 Task: Create Card Social Media Campaign Planning in Board Crisis Management Planning to Workspace Affiliate Marketing. Create Card Corporate Social Responsibility Review in Board Brand Identity Design to Workspace Affiliate Marketing. Create Card Social Media Campaign Planning in Board Email Marketing Performance Analysis and Reporting to Workspace Affiliate Marketing
Action: Mouse moved to (360, 145)
Screenshot: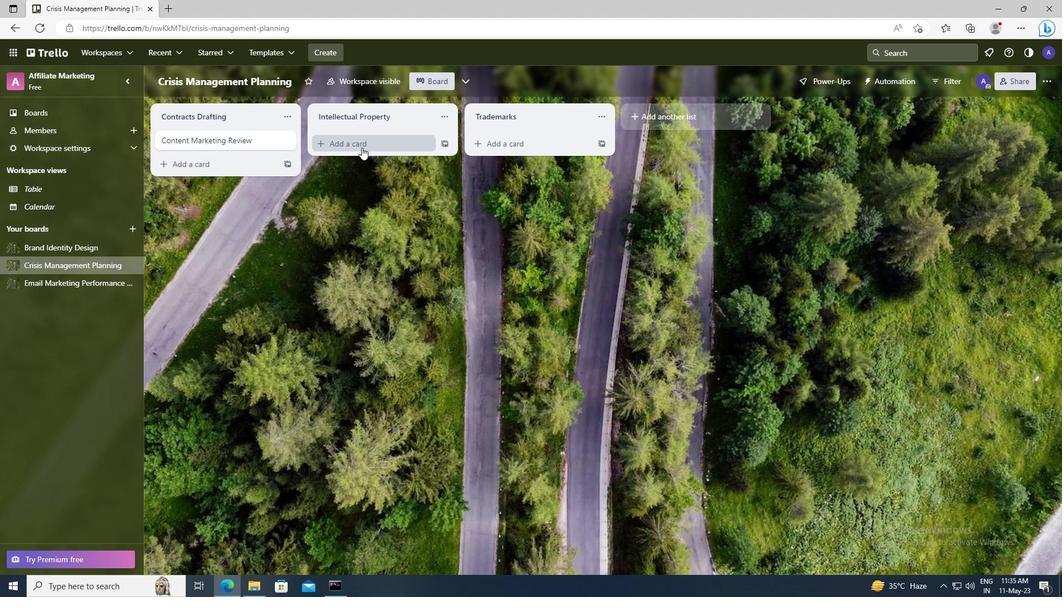 
Action: Mouse pressed left at (360, 145)
Screenshot: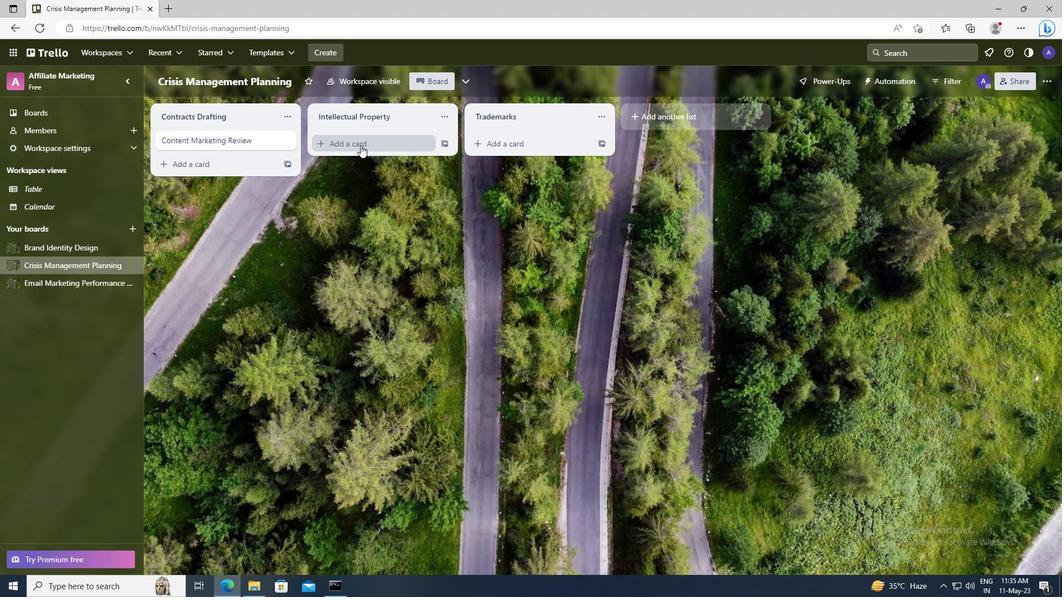 
Action: Key pressed <Key.shift>SOCIAL<Key.space><Key.shift>MEDIA<Key.space><Key.shift>CAMPAIGN<Key.space><Key.shift>PLANNING
Screenshot: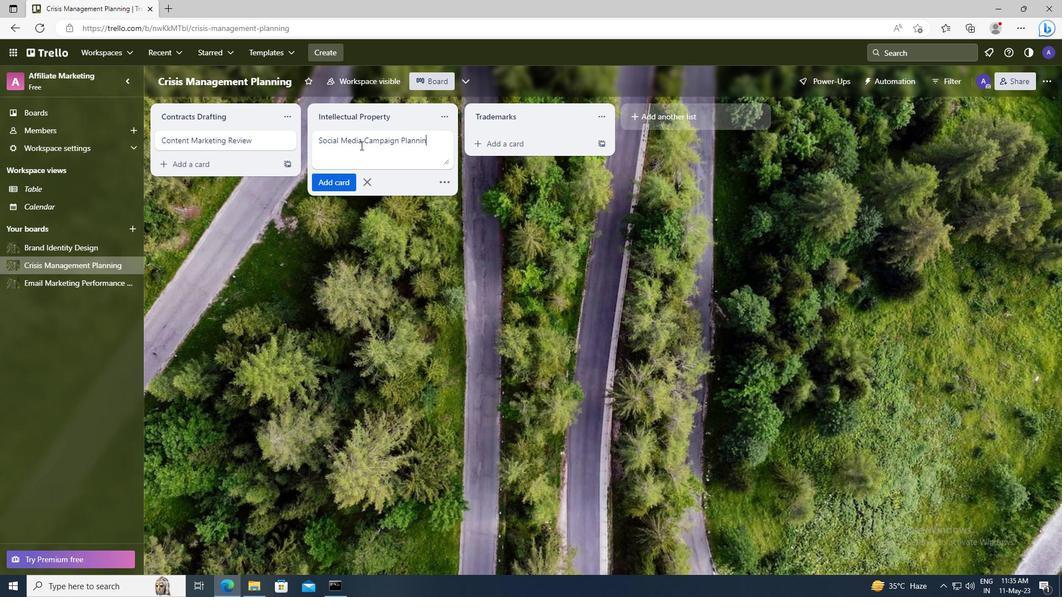 
Action: Mouse moved to (339, 181)
Screenshot: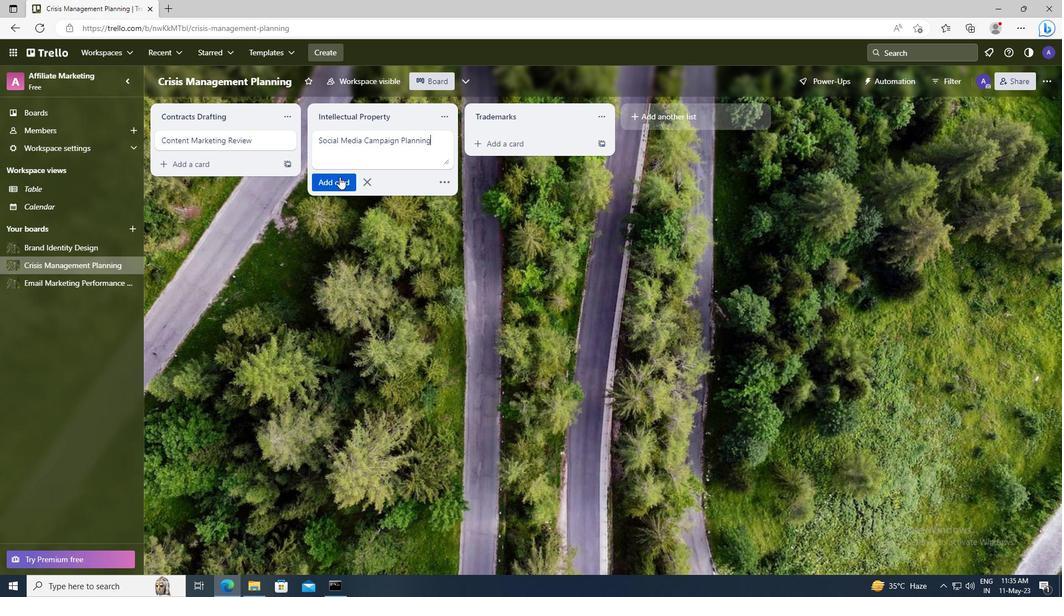 
Action: Mouse pressed left at (339, 181)
Screenshot: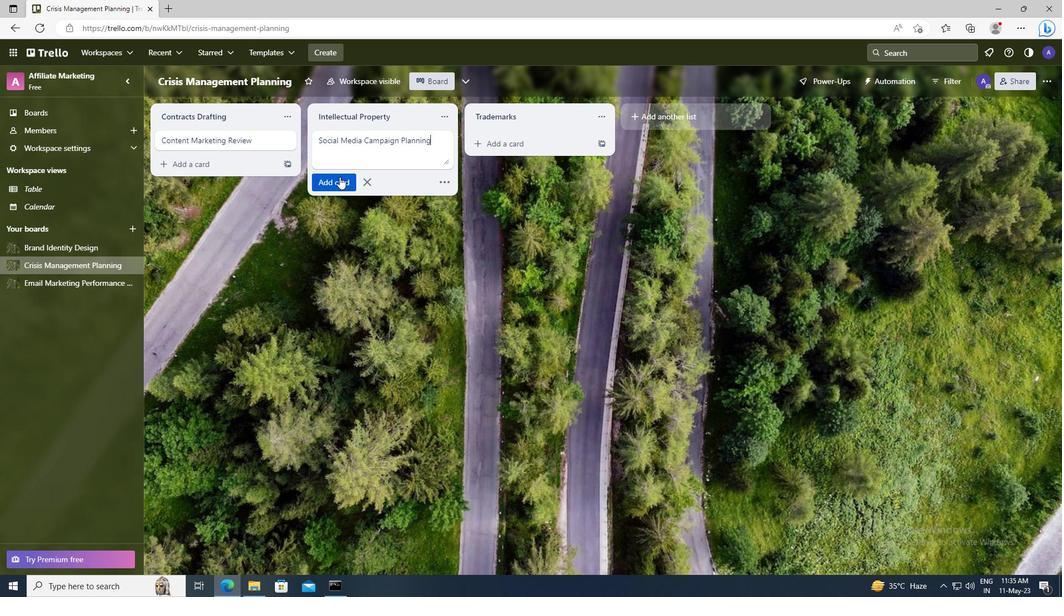 
Action: Mouse moved to (76, 244)
Screenshot: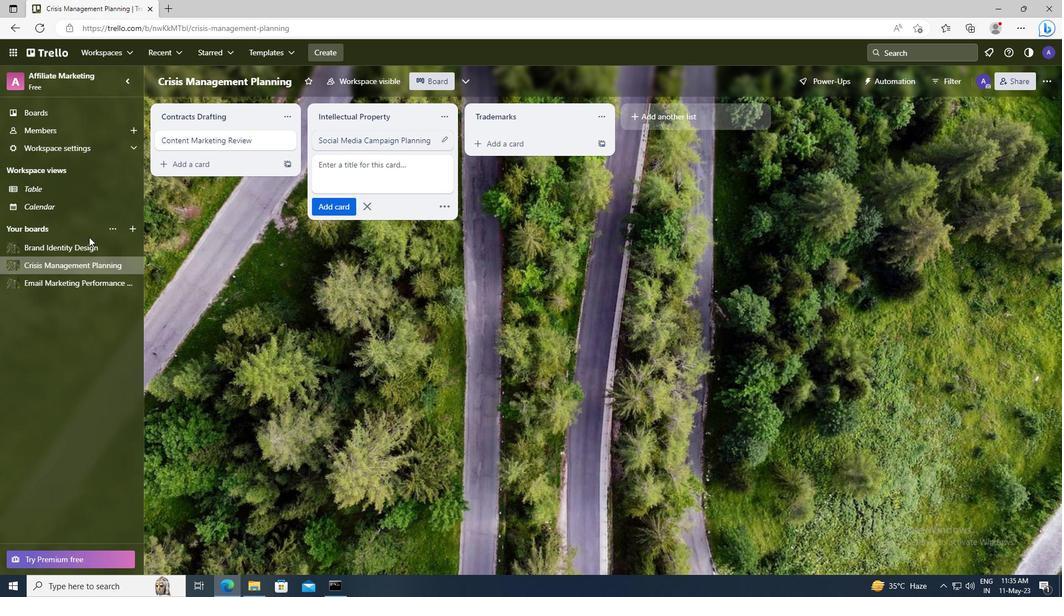 
Action: Mouse pressed left at (76, 244)
Screenshot: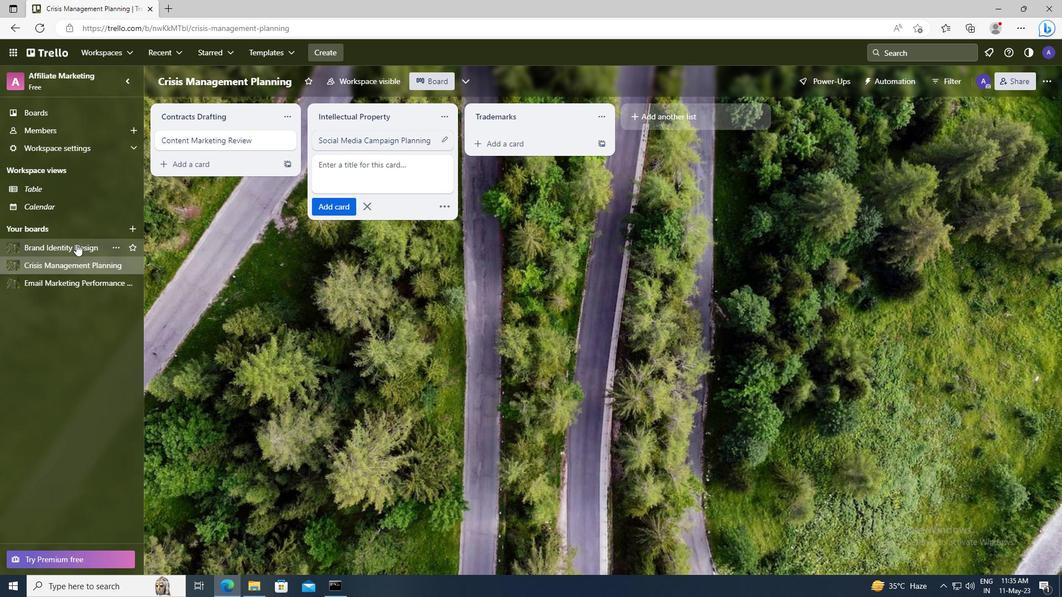 
Action: Mouse moved to (341, 147)
Screenshot: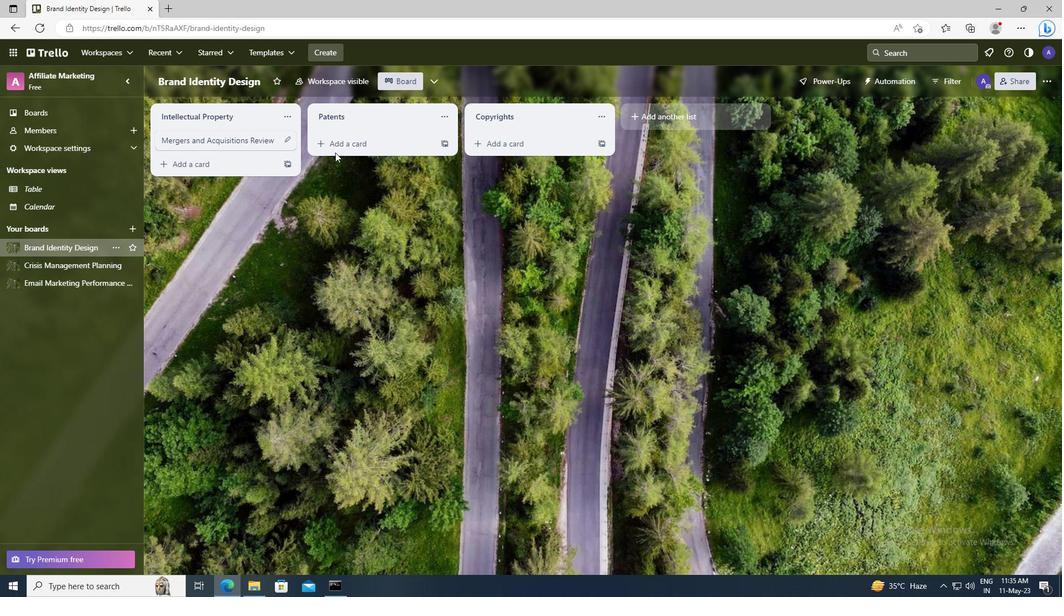 
Action: Mouse pressed left at (341, 147)
Screenshot: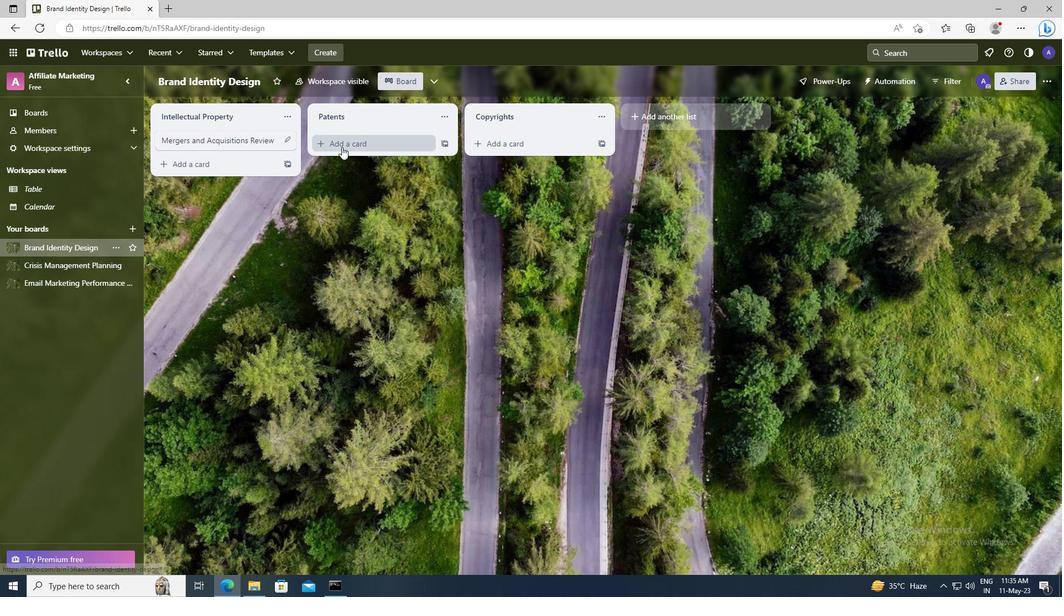 
Action: Key pressed <Key.shift>CORPORATE<Key.space><Key.shift>SOCAI<Key.backspace><Key.backspace>IAL<Key.space><Key.shift><Key.shift><Key.shift><Key.shift>RESPONSIBILITY<Key.space><Key.shift>REVIEW
Screenshot: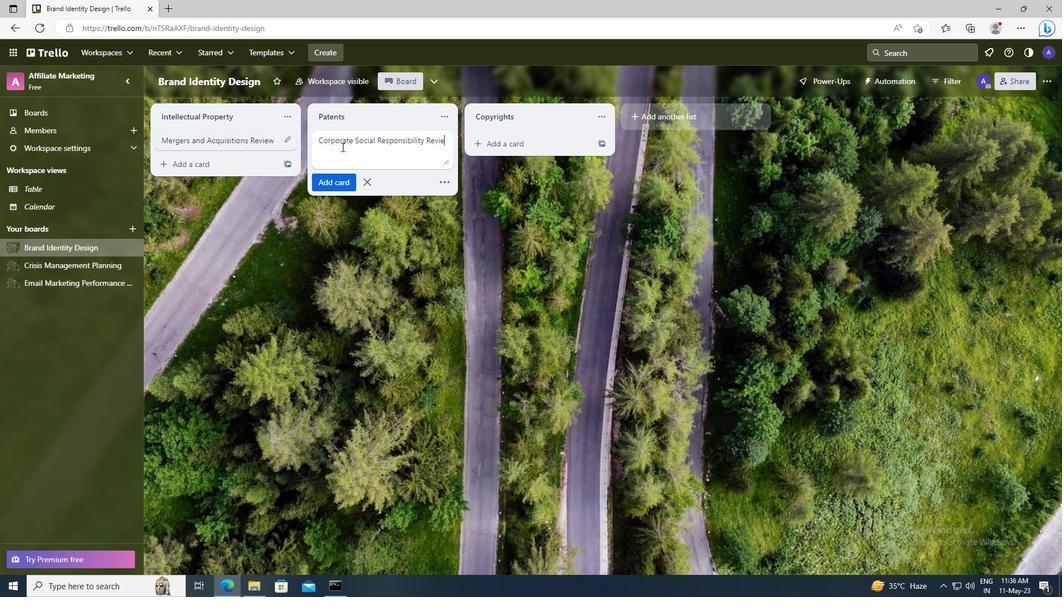 
Action: Mouse moved to (332, 186)
Screenshot: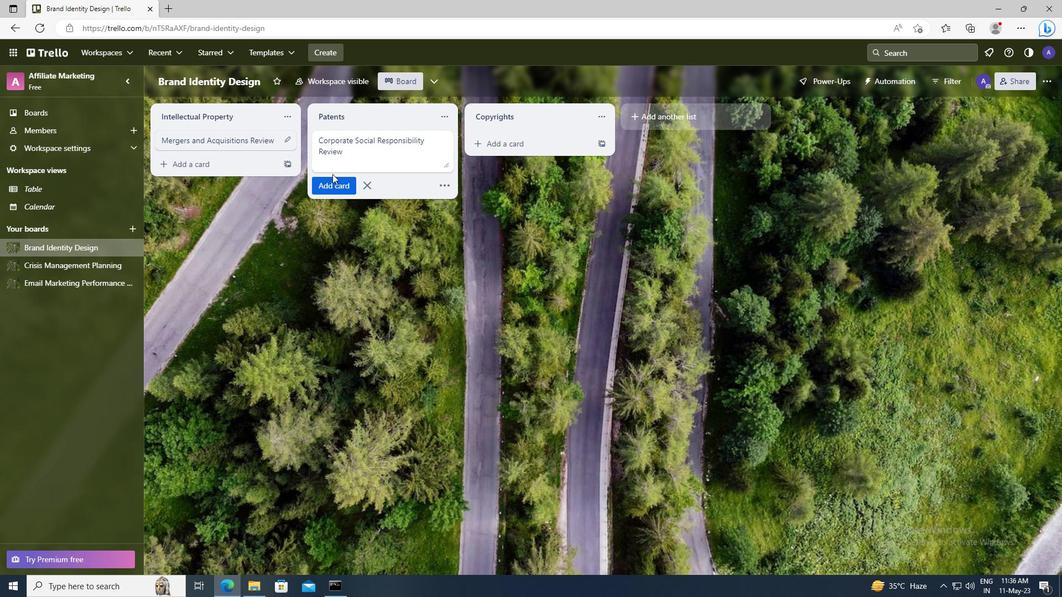 
Action: Mouse pressed left at (332, 186)
Screenshot: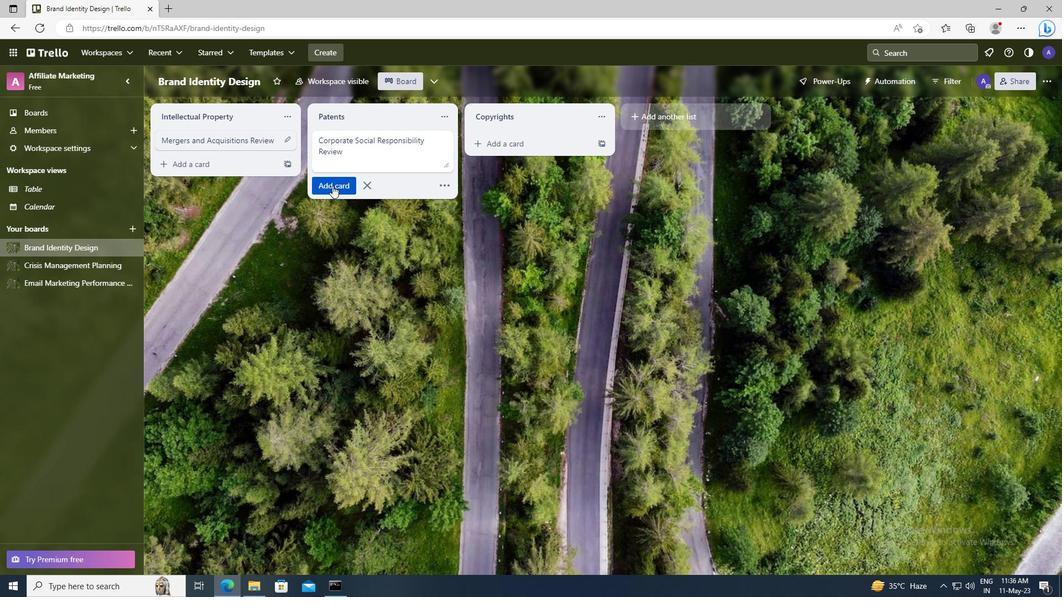 
Action: Mouse moved to (85, 285)
Screenshot: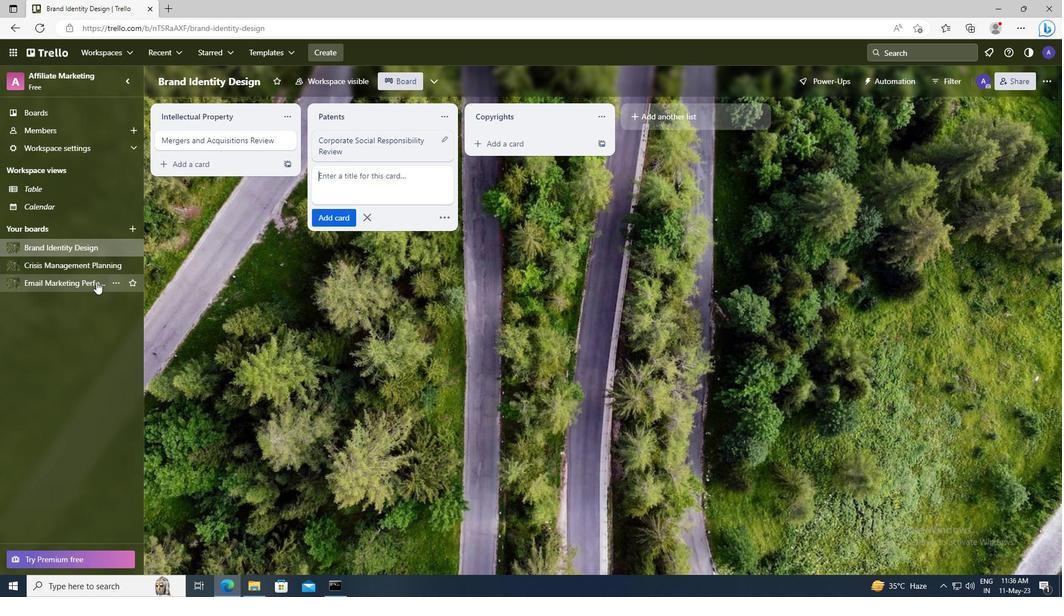 
Action: Mouse pressed left at (85, 285)
Screenshot: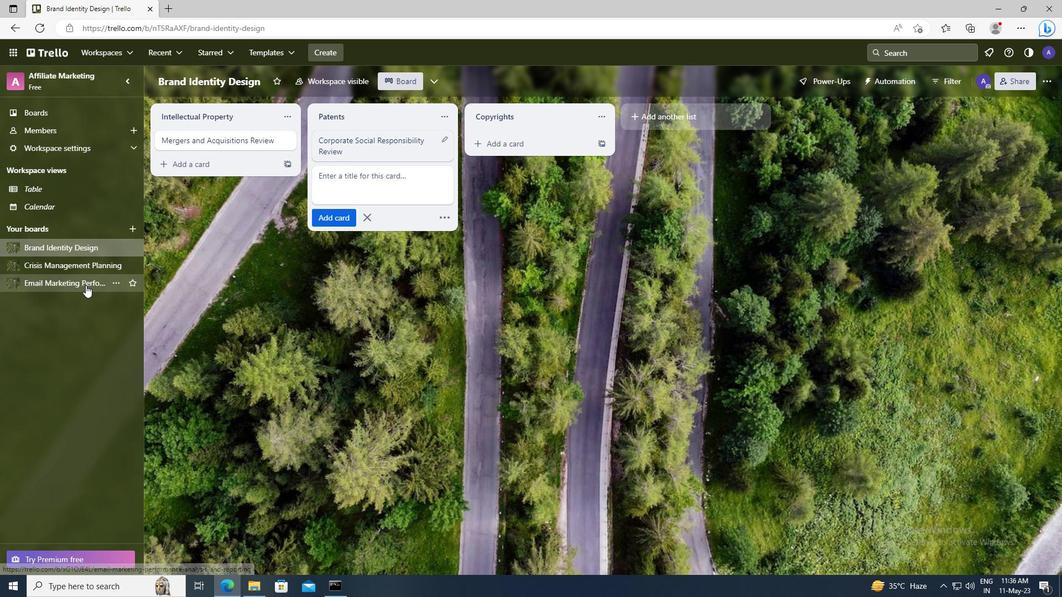 
Action: Mouse moved to (359, 147)
Screenshot: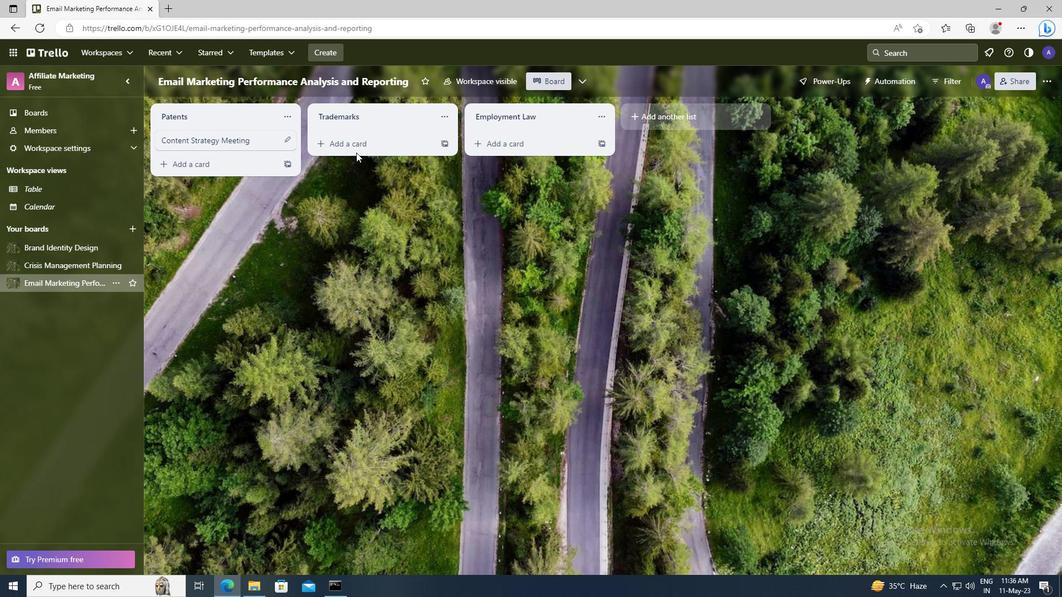 
Action: Mouse pressed left at (359, 147)
Screenshot: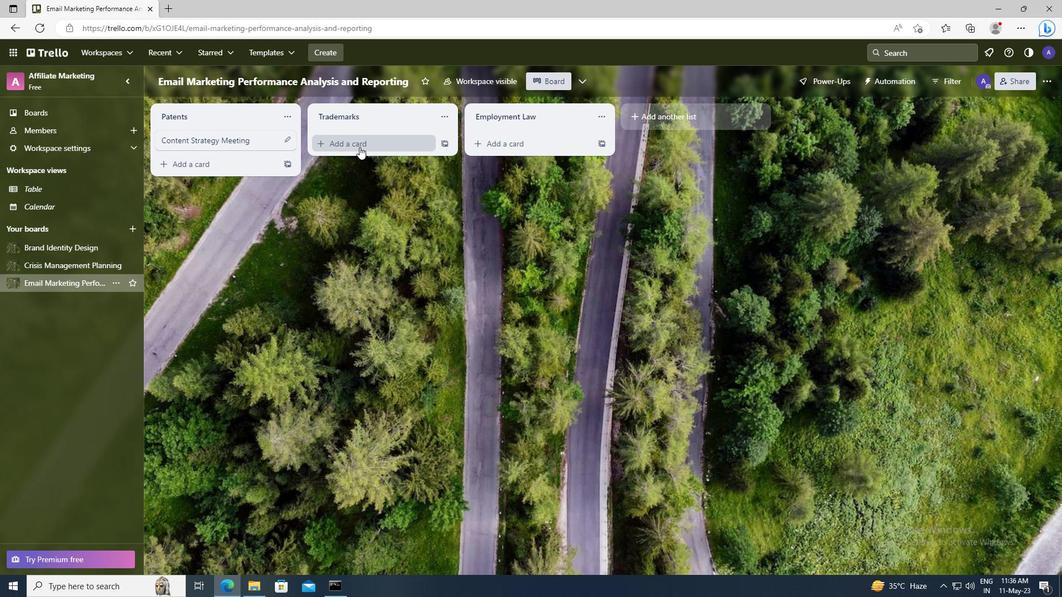 
Action: Key pressed <Key.shift>SOCIAL<Key.space><Key.shift>MEDIA<Key.space><Key.shift>CAMPAIGN<Key.space><Key.shift>PLANNING
Screenshot: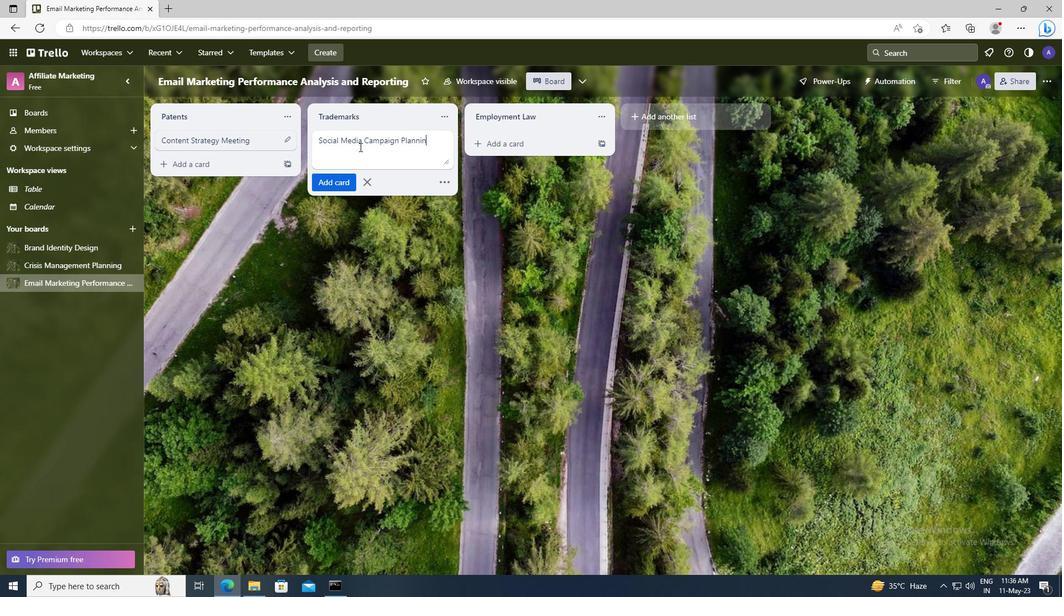 
Action: Mouse moved to (341, 179)
Screenshot: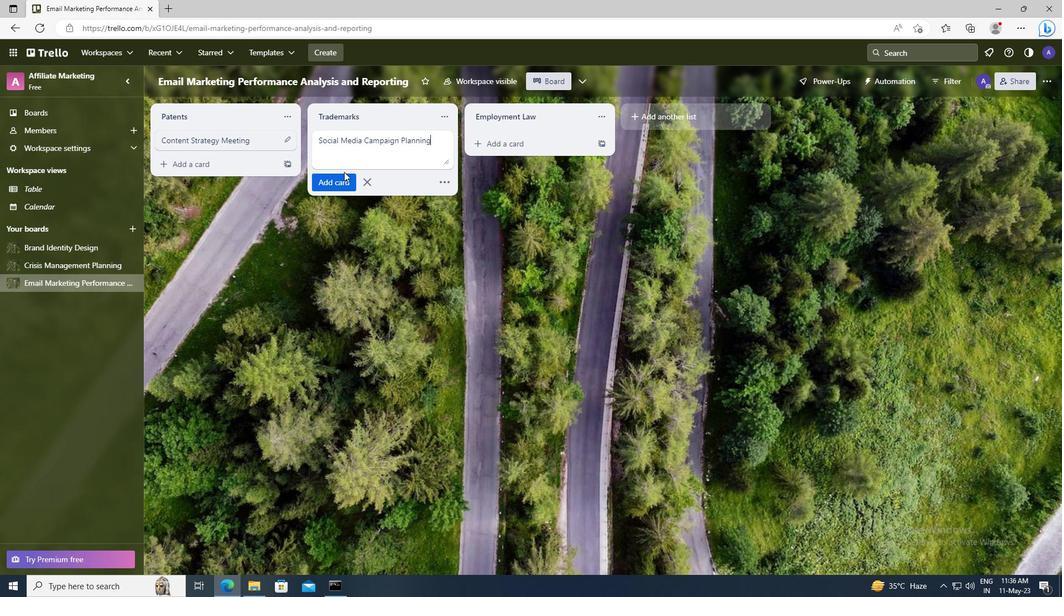 
Action: Mouse pressed left at (341, 179)
Screenshot: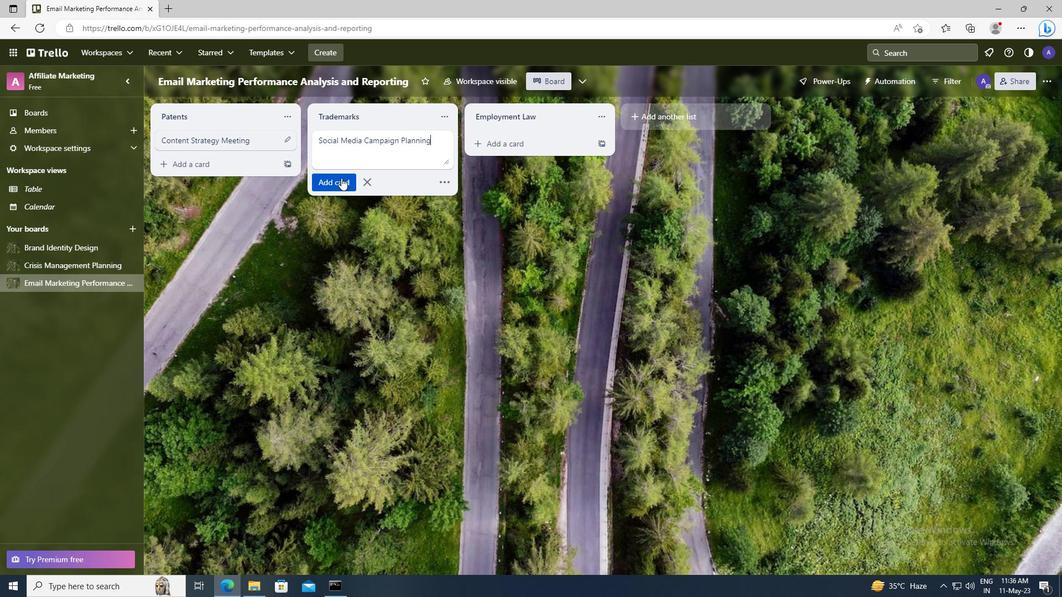 
